 Task: Learn more about a recruiter lite.
Action: Mouse moved to (855, 124)
Screenshot: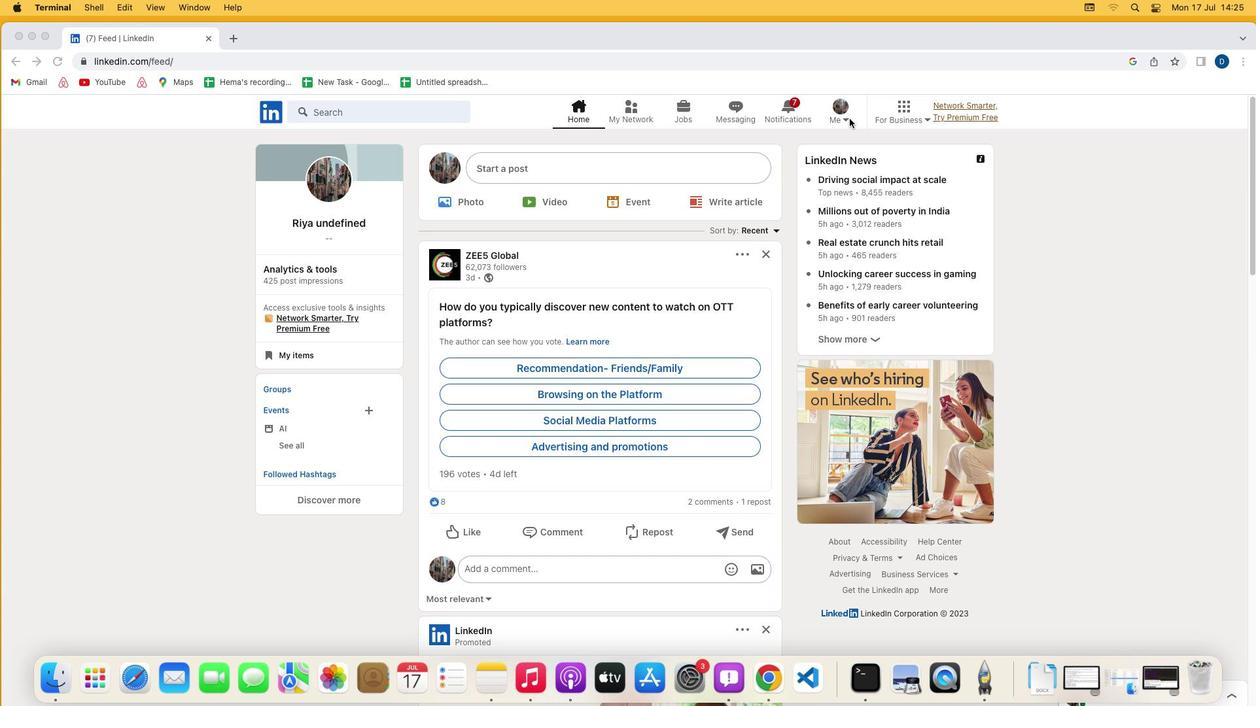 
Action: Mouse pressed left at (855, 124)
Screenshot: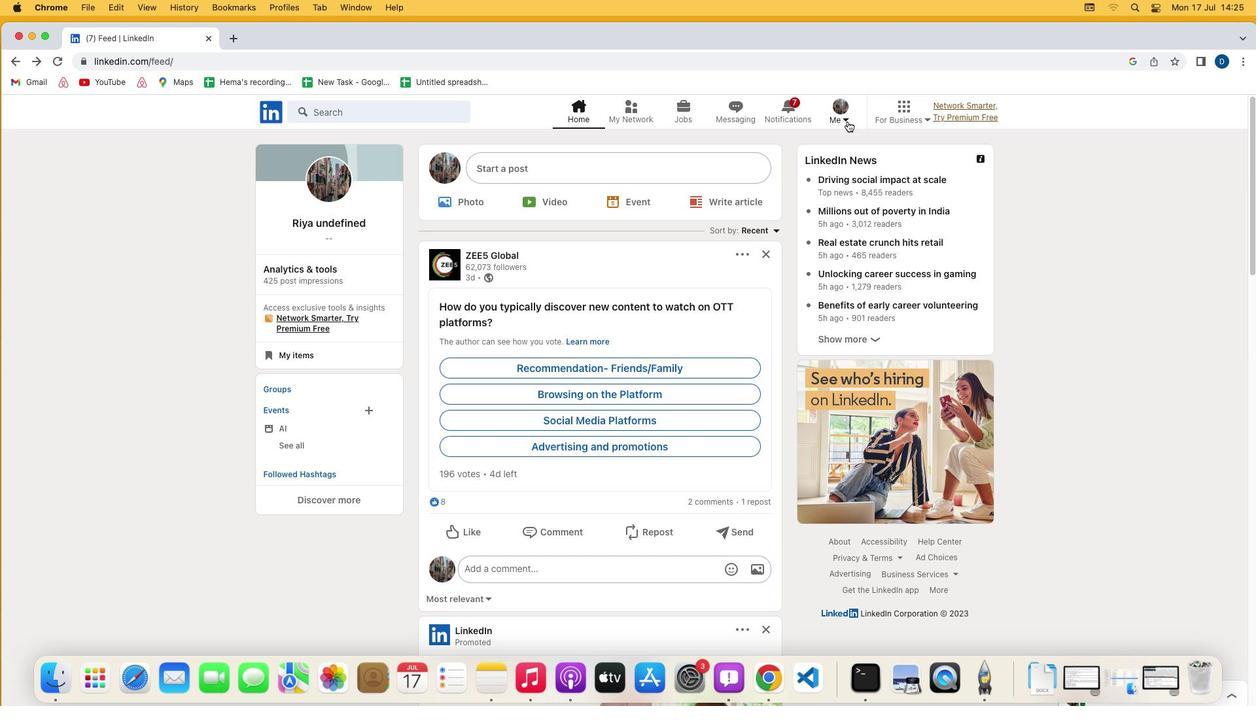
Action: Mouse moved to (852, 124)
Screenshot: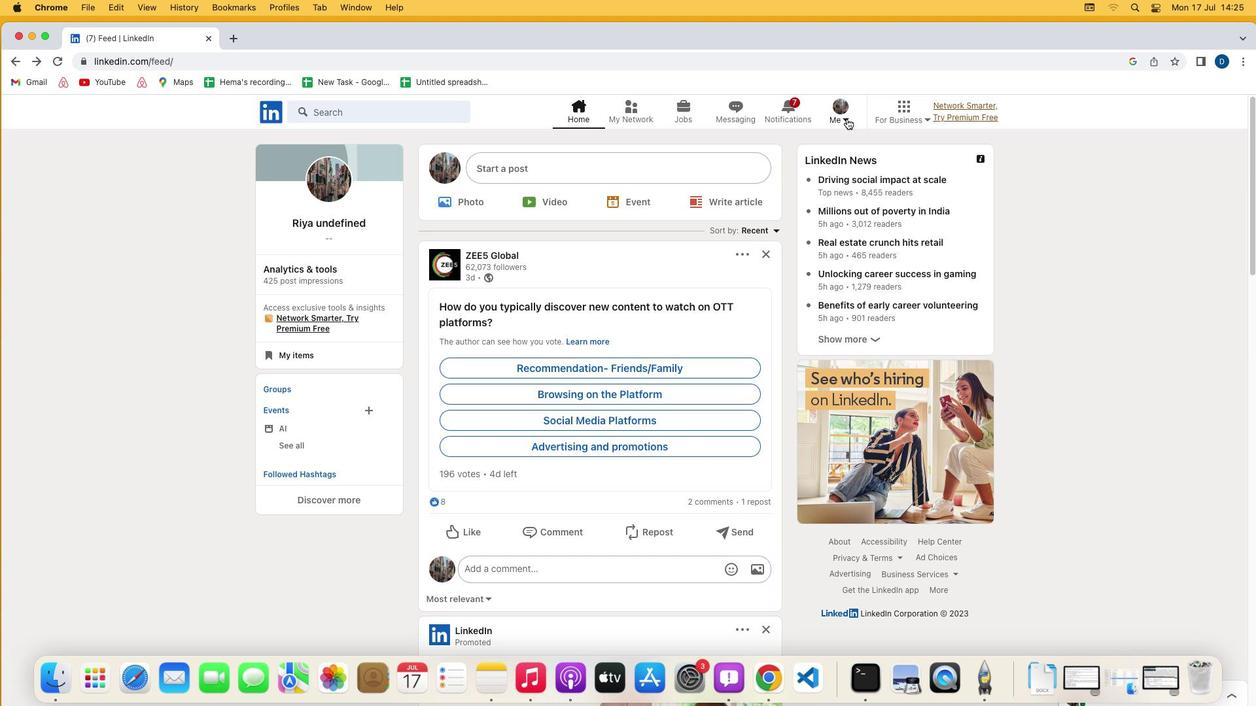 
Action: Mouse pressed left at (852, 124)
Screenshot: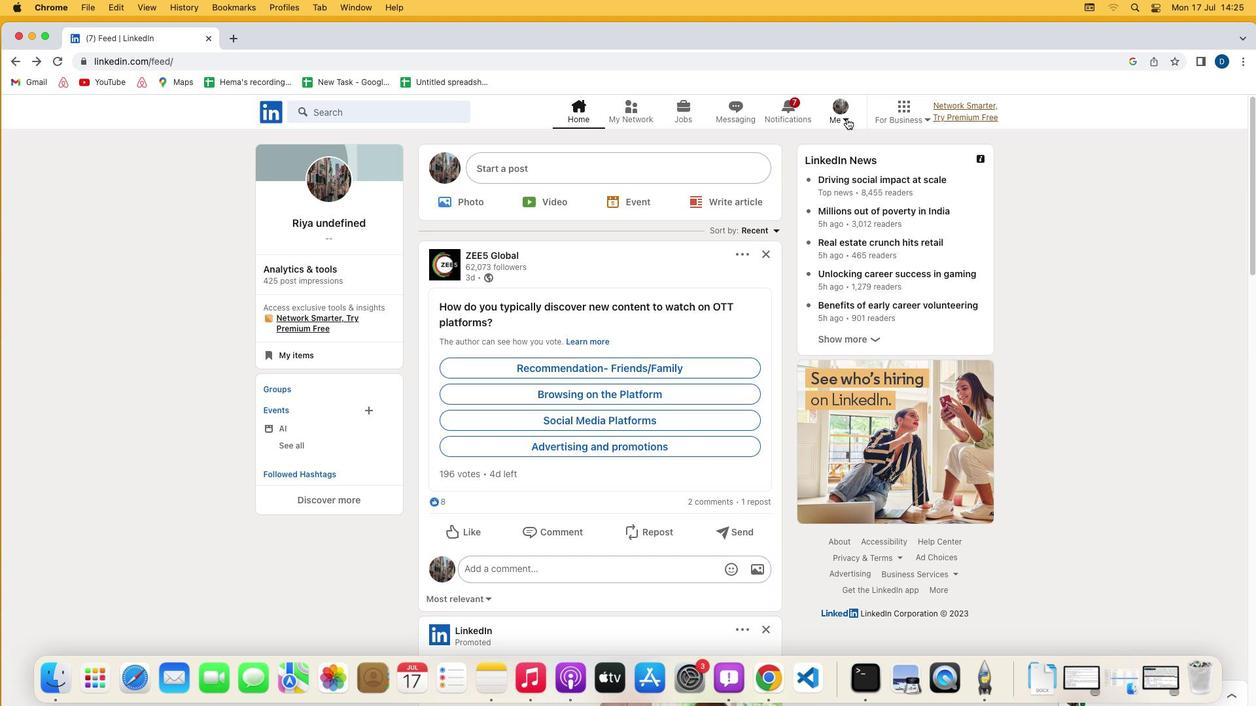 
Action: Mouse moved to (741, 263)
Screenshot: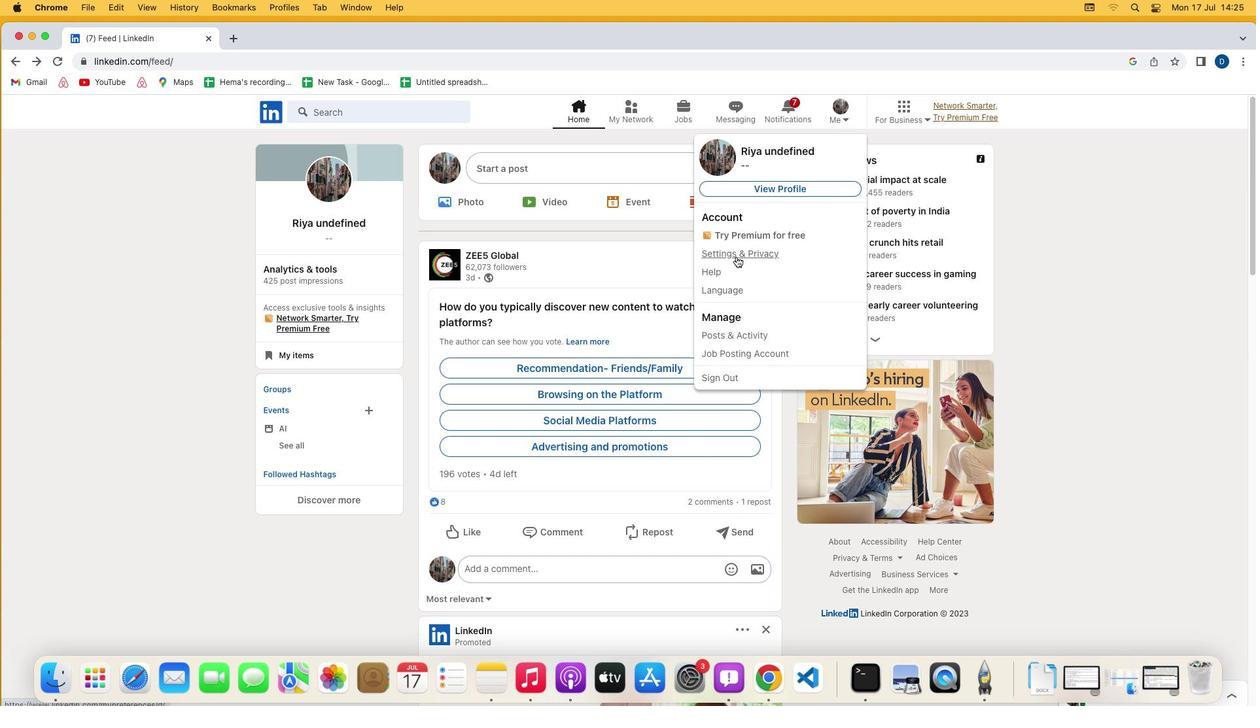 
Action: Mouse pressed left at (741, 263)
Screenshot: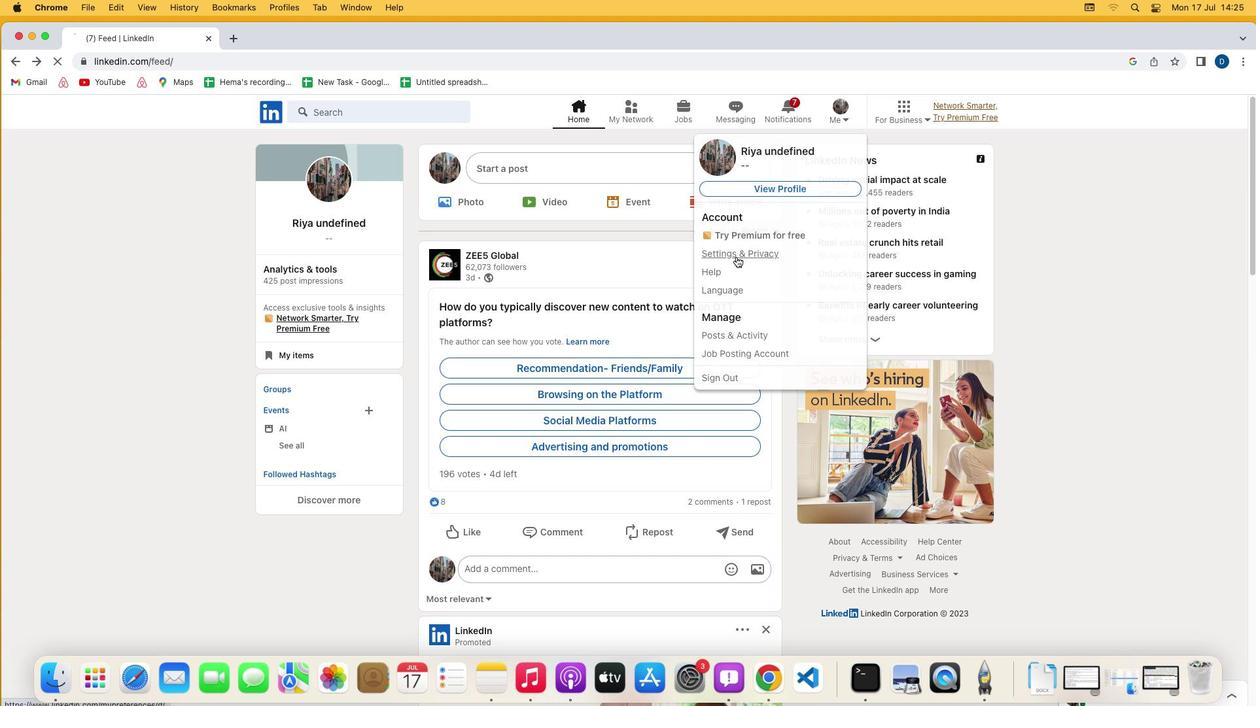 
Action: Mouse moved to (590, 351)
Screenshot: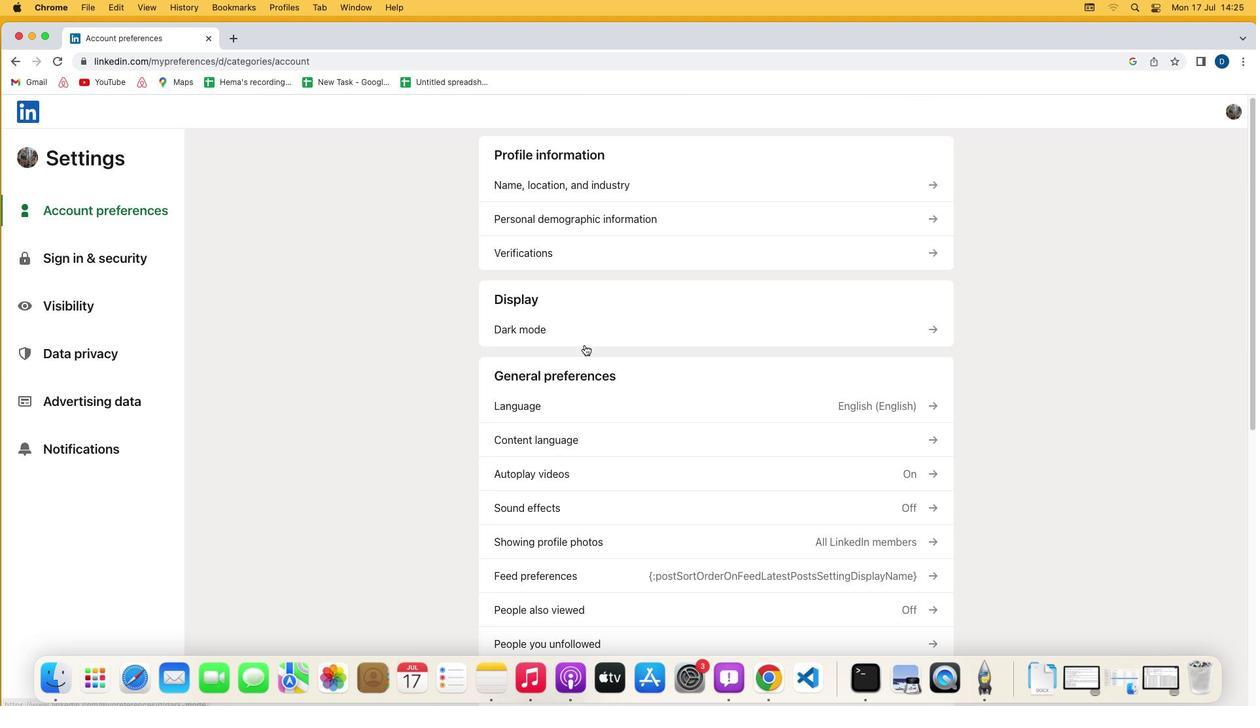 
Action: Mouse scrolled (590, 351) with delta (5, 5)
Screenshot: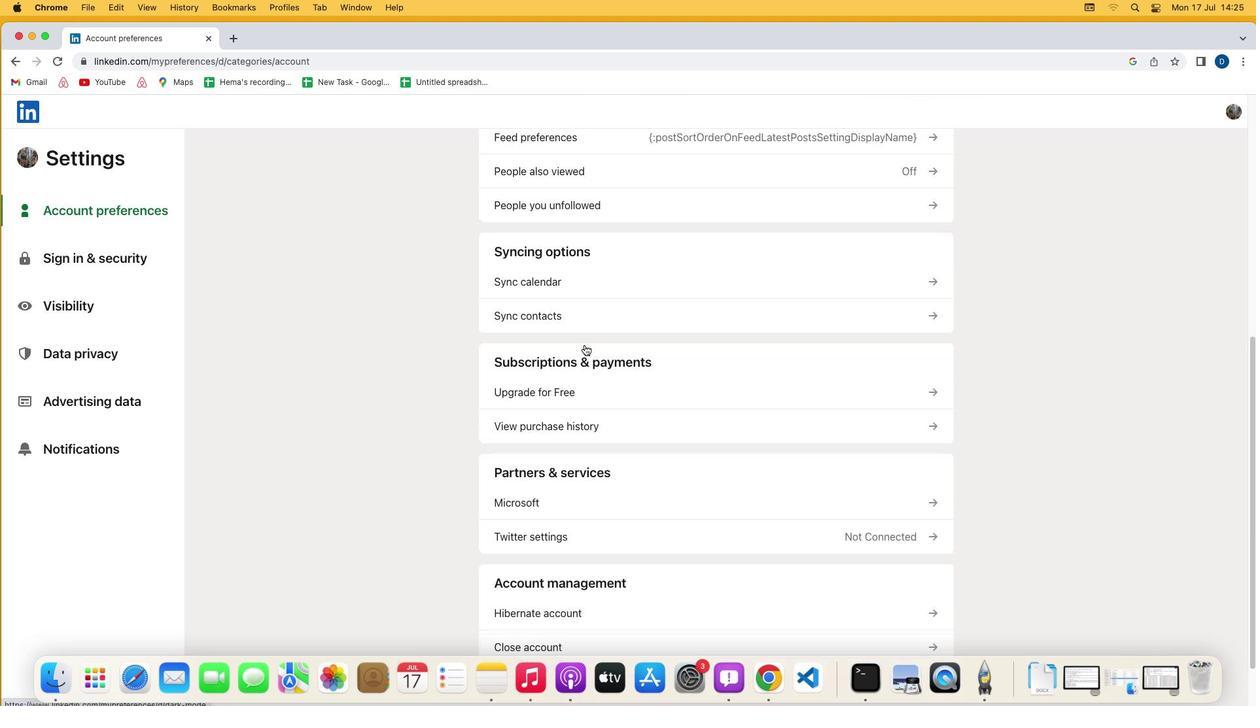 
Action: Mouse scrolled (590, 351) with delta (5, 5)
Screenshot: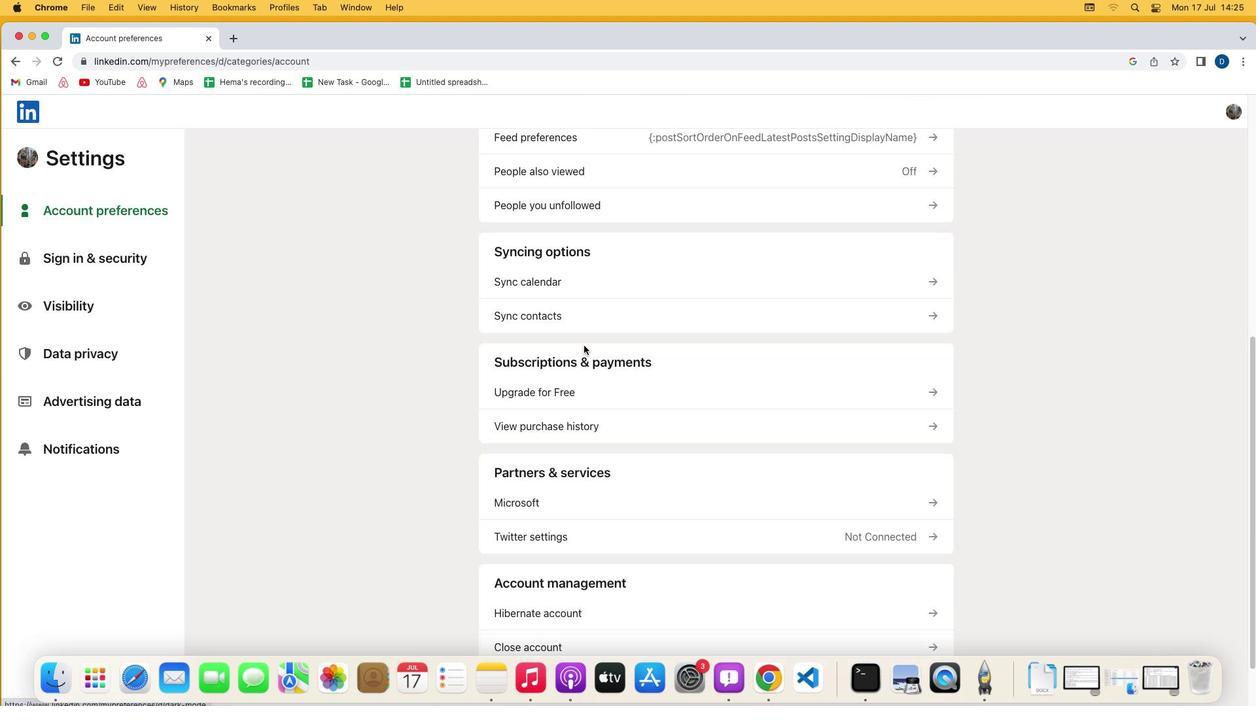 
Action: Mouse scrolled (590, 351) with delta (5, 3)
Screenshot: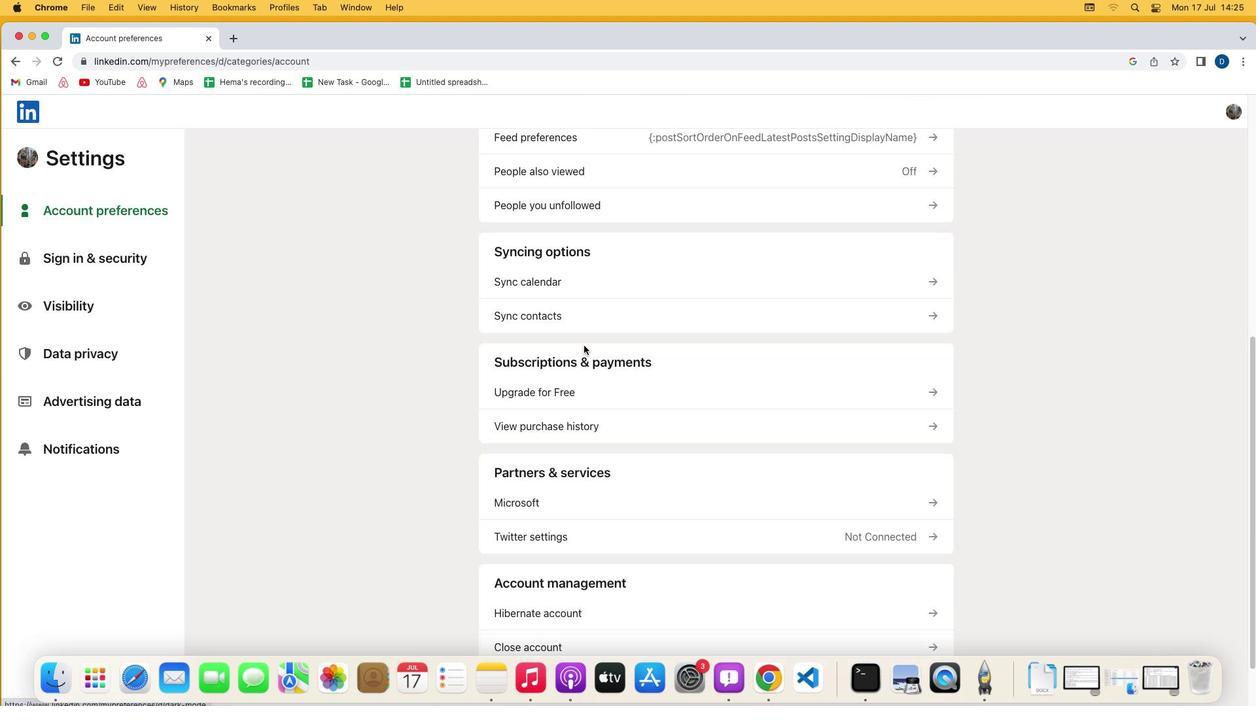 
Action: Mouse scrolled (590, 351) with delta (5, 2)
Screenshot: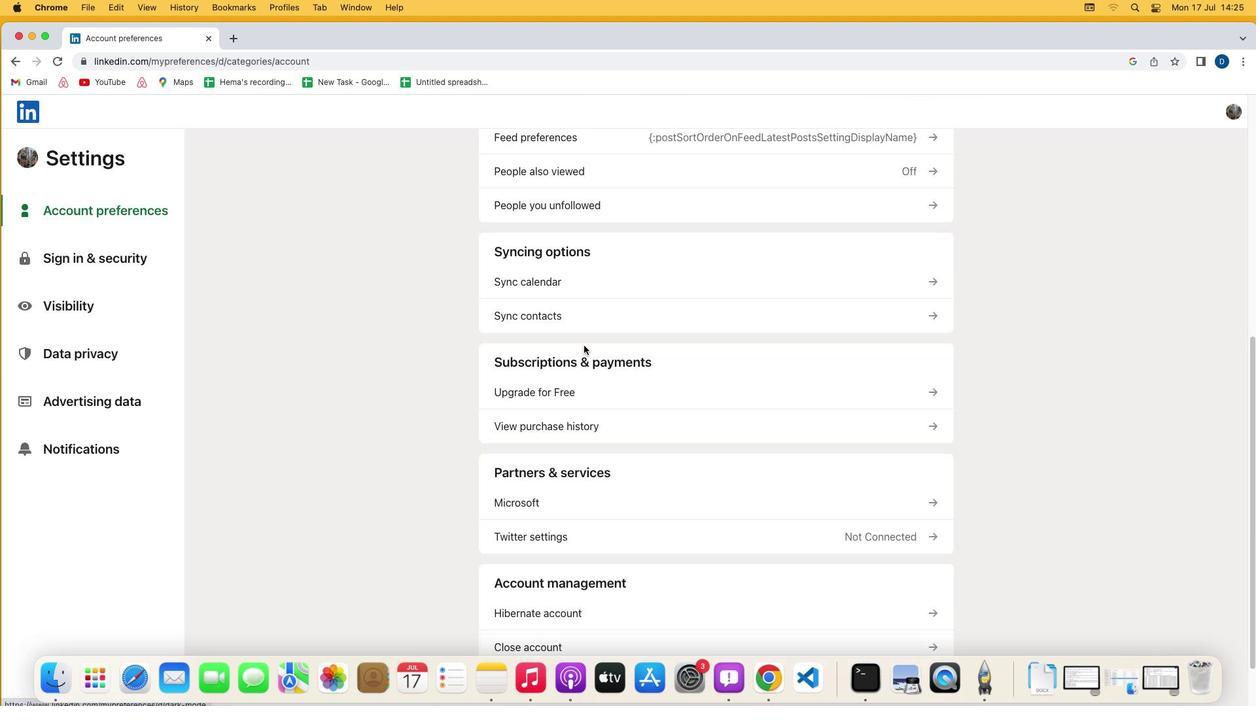 
Action: Mouse scrolled (590, 351) with delta (5, 1)
Screenshot: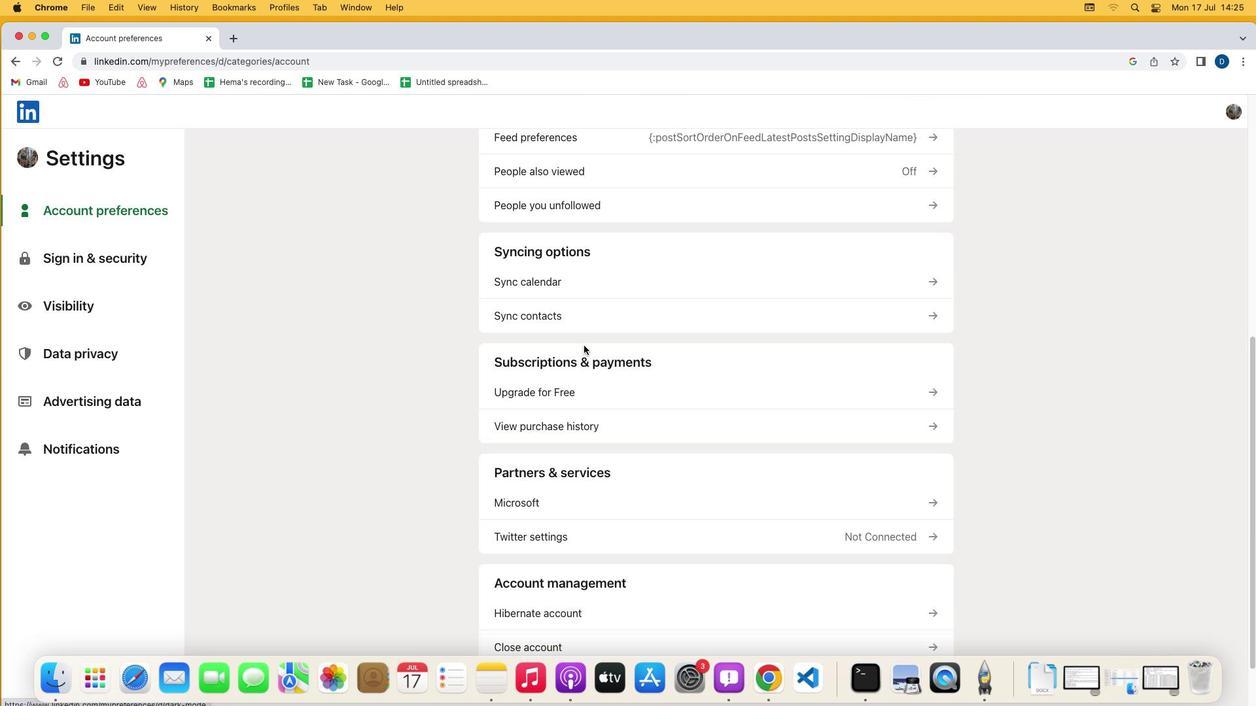 
Action: Mouse moved to (590, 351)
Screenshot: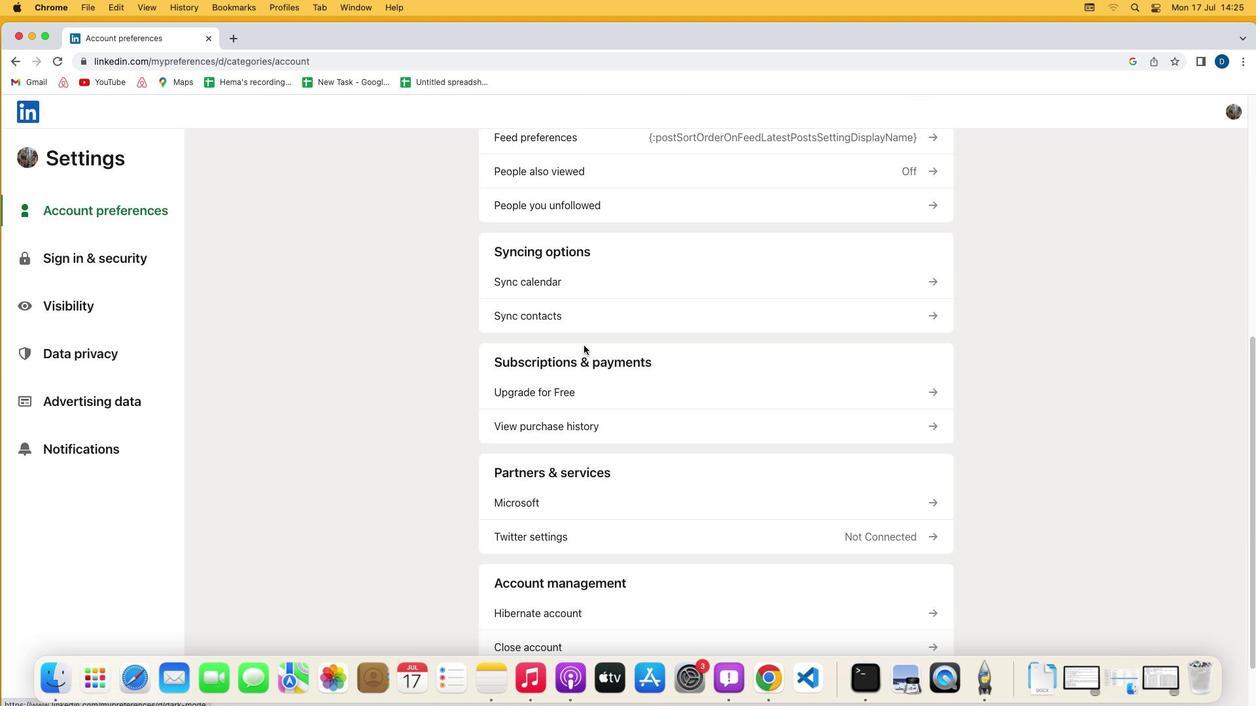 
Action: Mouse scrolled (590, 351) with delta (5, 5)
Screenshot: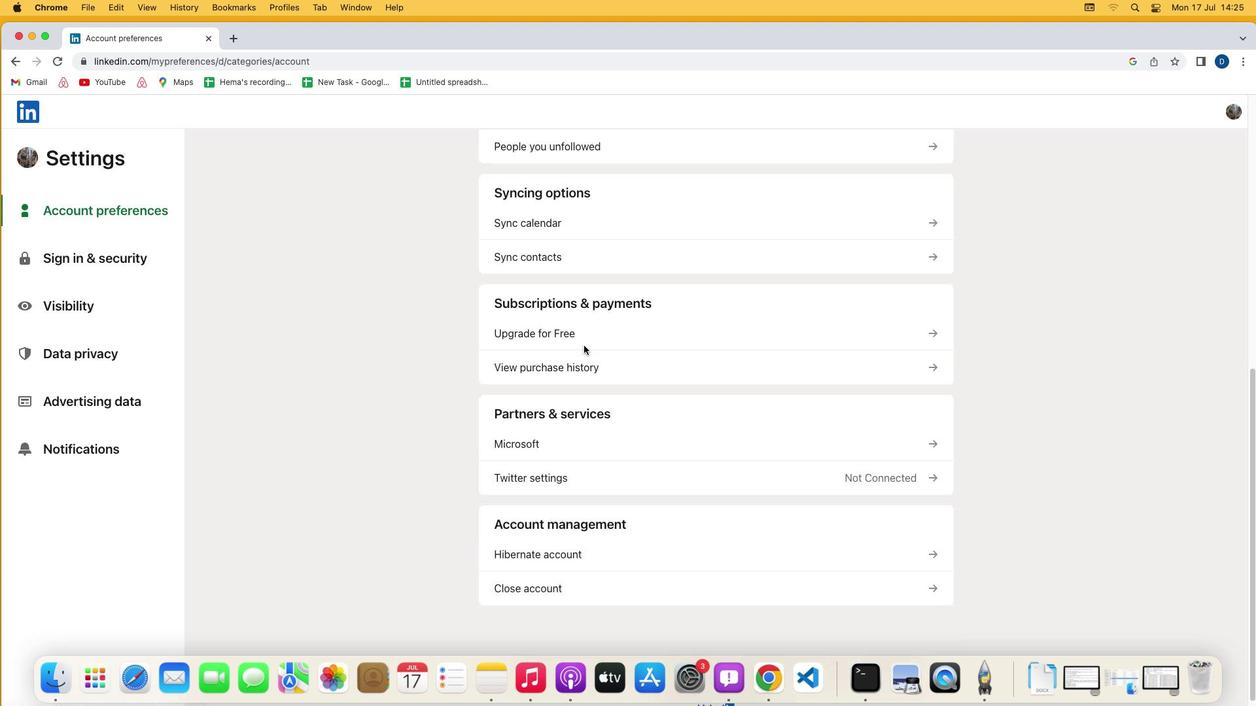 
Action: Mouse scrolled (590, 351) with delta (5, 5)
Screenshot: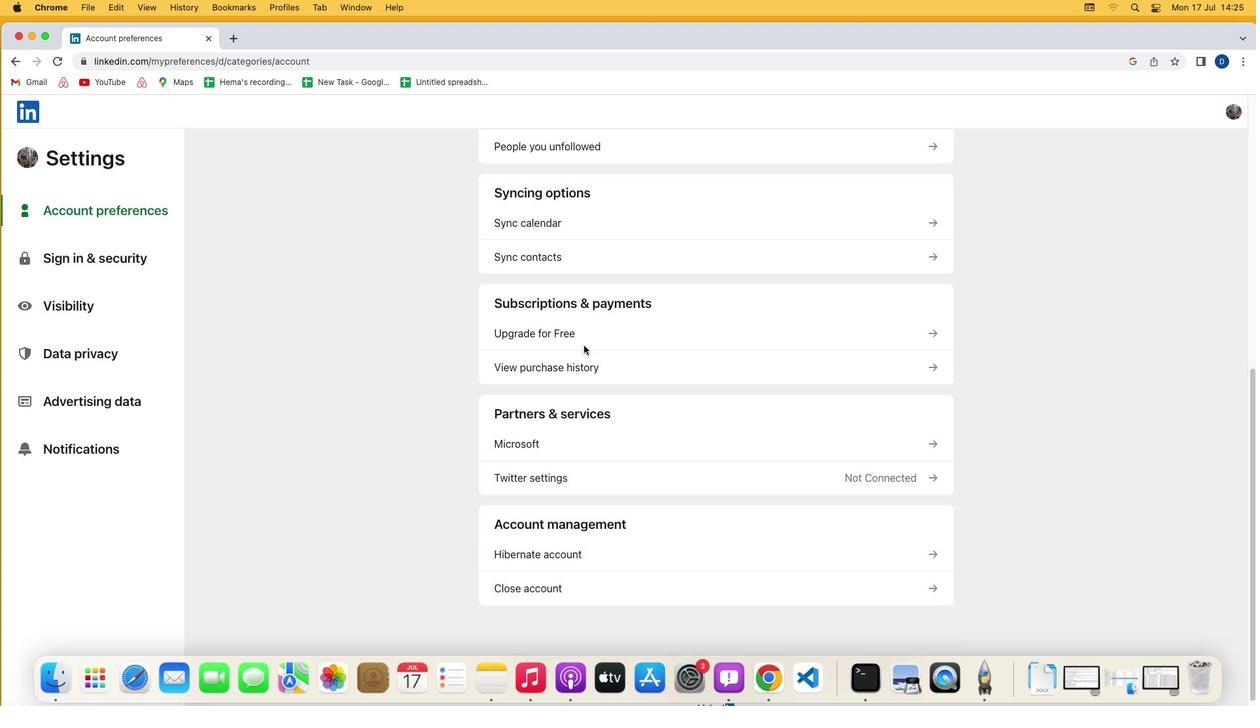 
Action: Mouse scrolled (590, 351) with delta (5, 3)
Screenshot: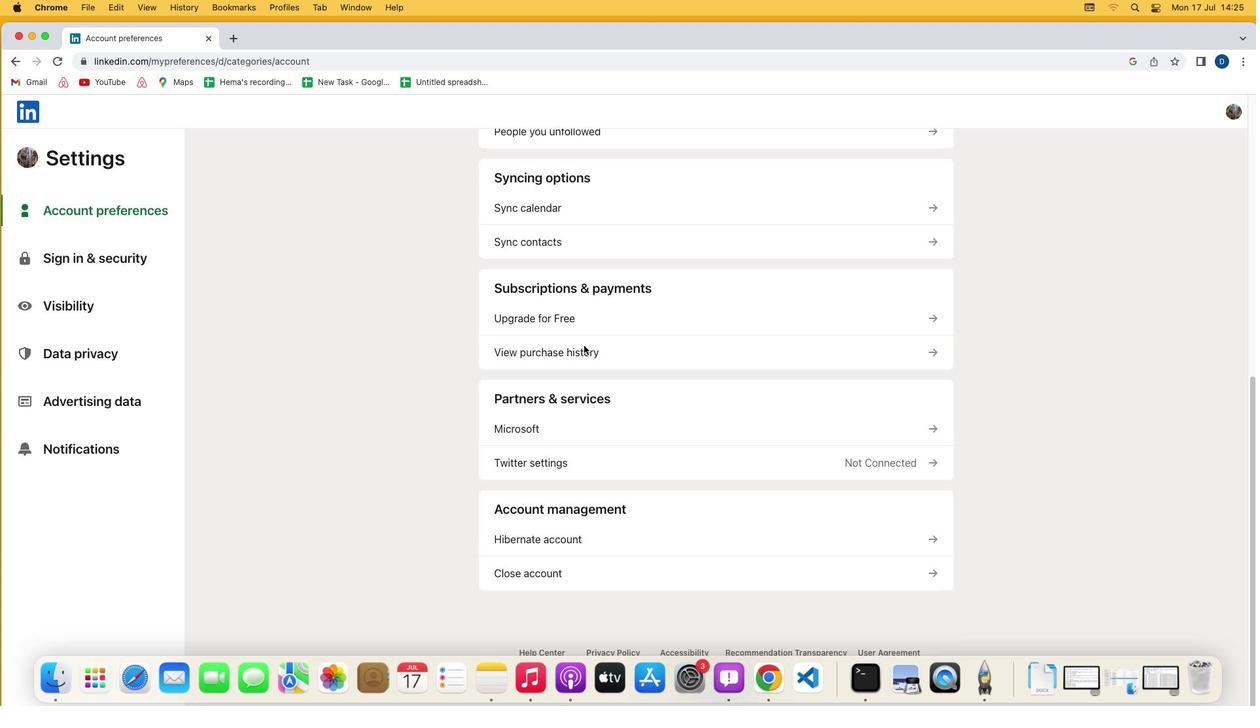 
Action: Mouse moved to (560, 327)
Screenshot: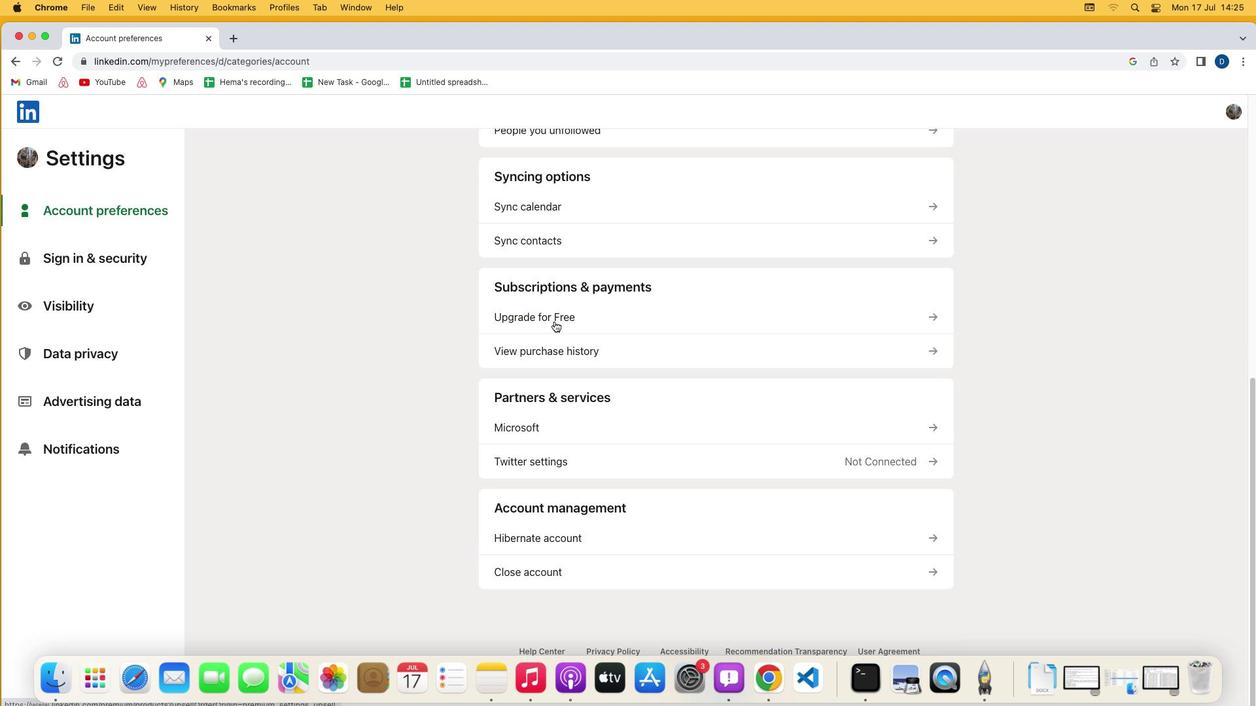 
Action: Mouse pressed left at (560, 327)
Screenshot: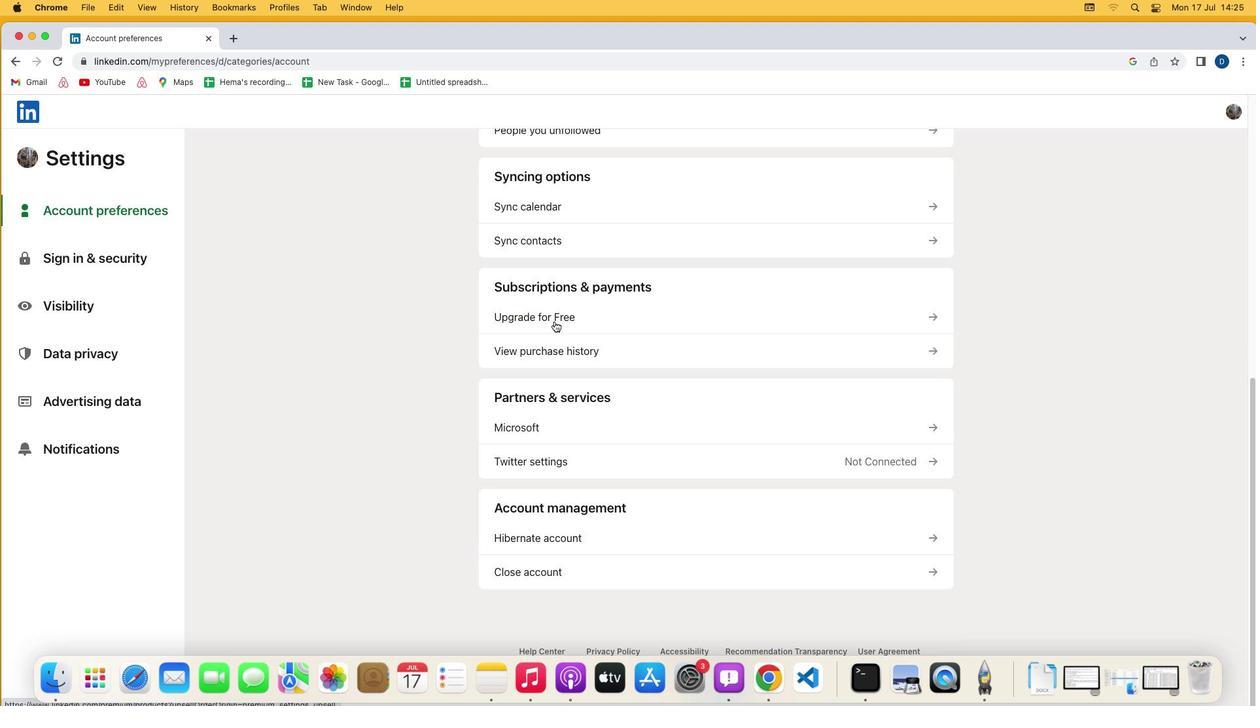 
Action: Mouse moved to (516, 399)
Screenshot: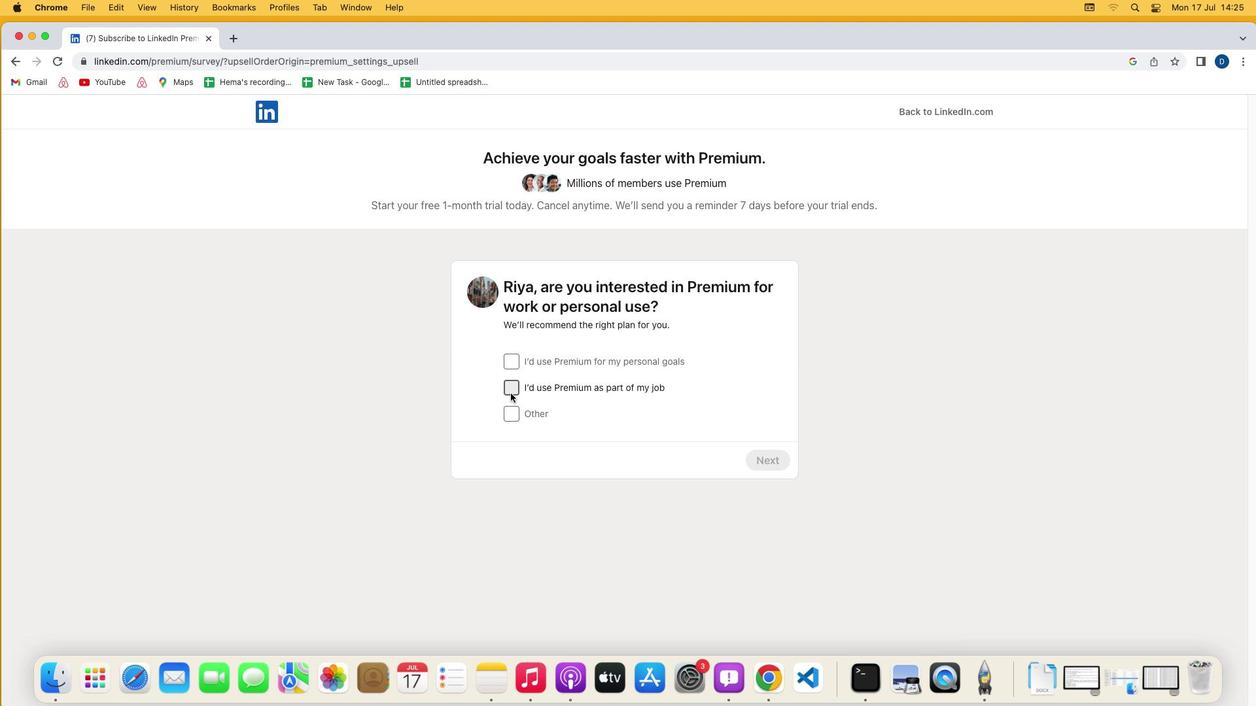 
Action: Mouse pressed left at (516, 399)
Screenshot: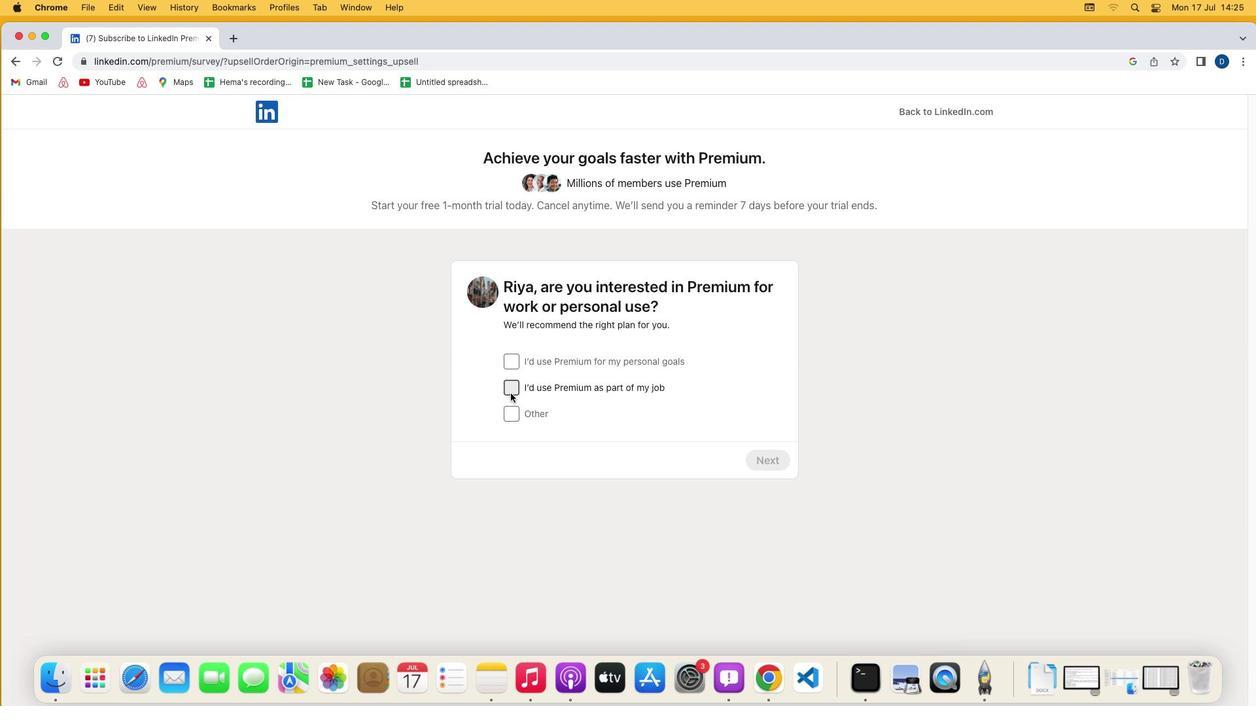 
Action: Mouse moved to (781, 468)
Screenshot: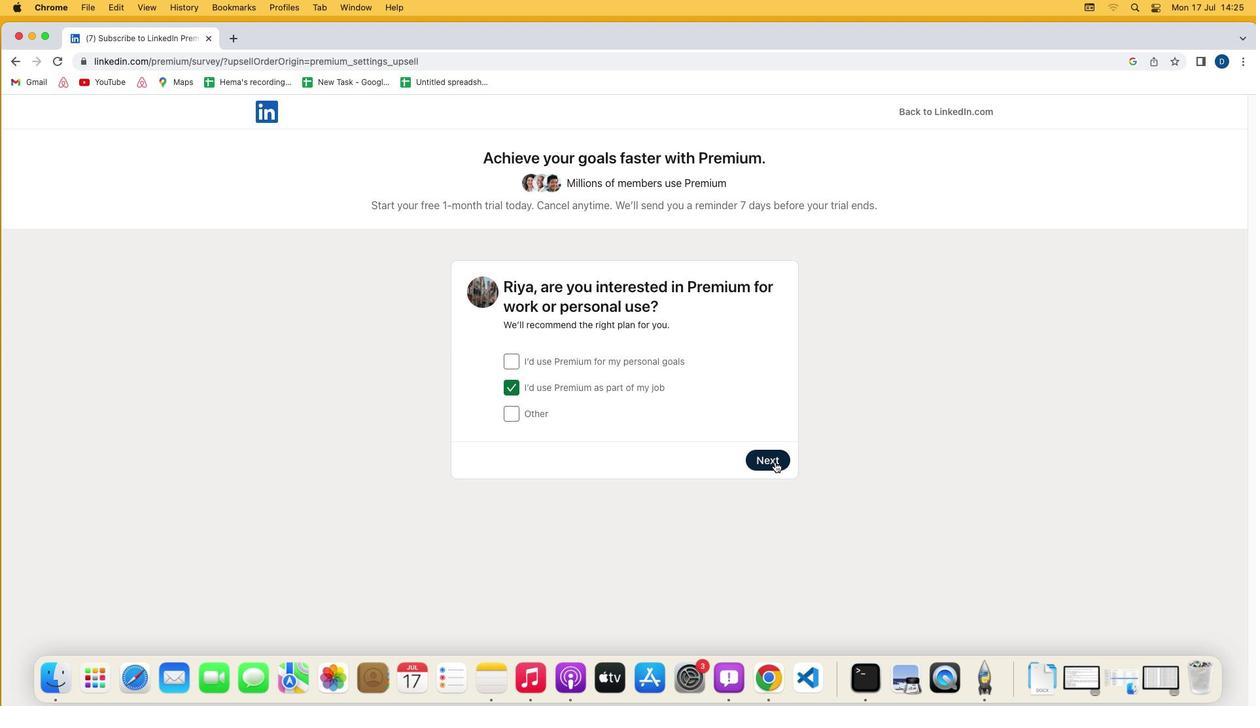 
Action: Mouse pressed left at (781, 468)
Screenshot: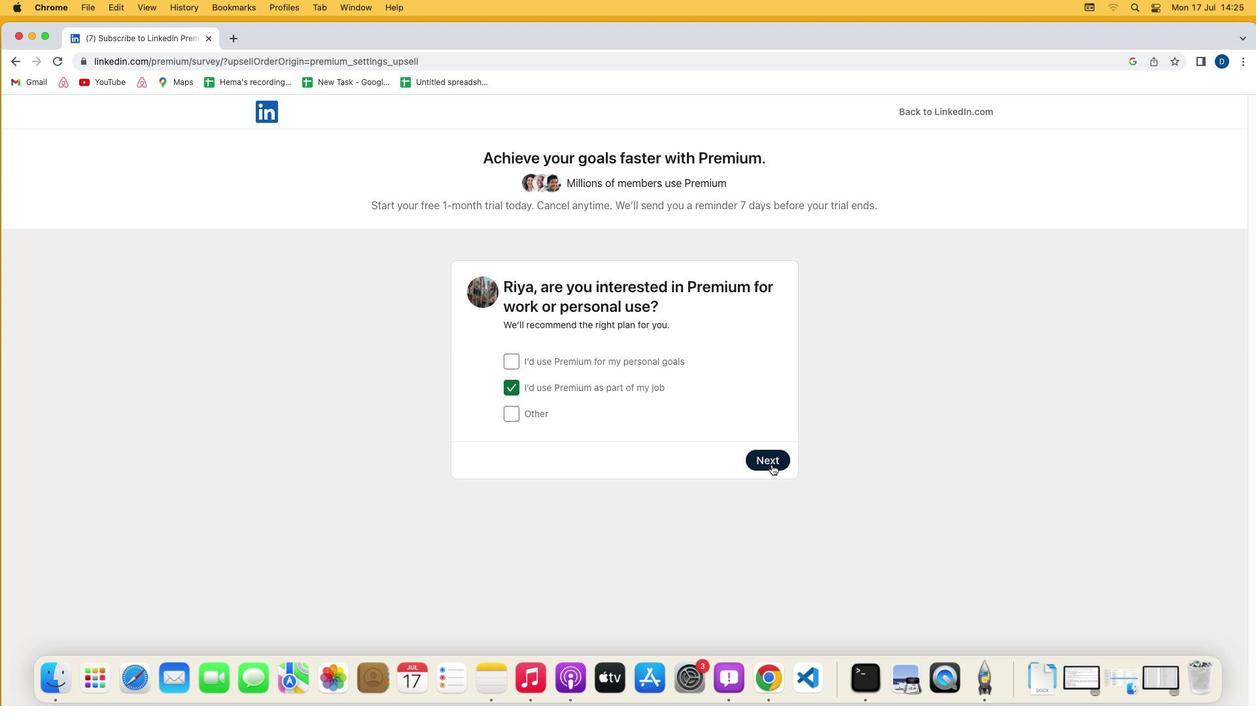 
Action: Mouse moved to (770, 541)
Screenshot: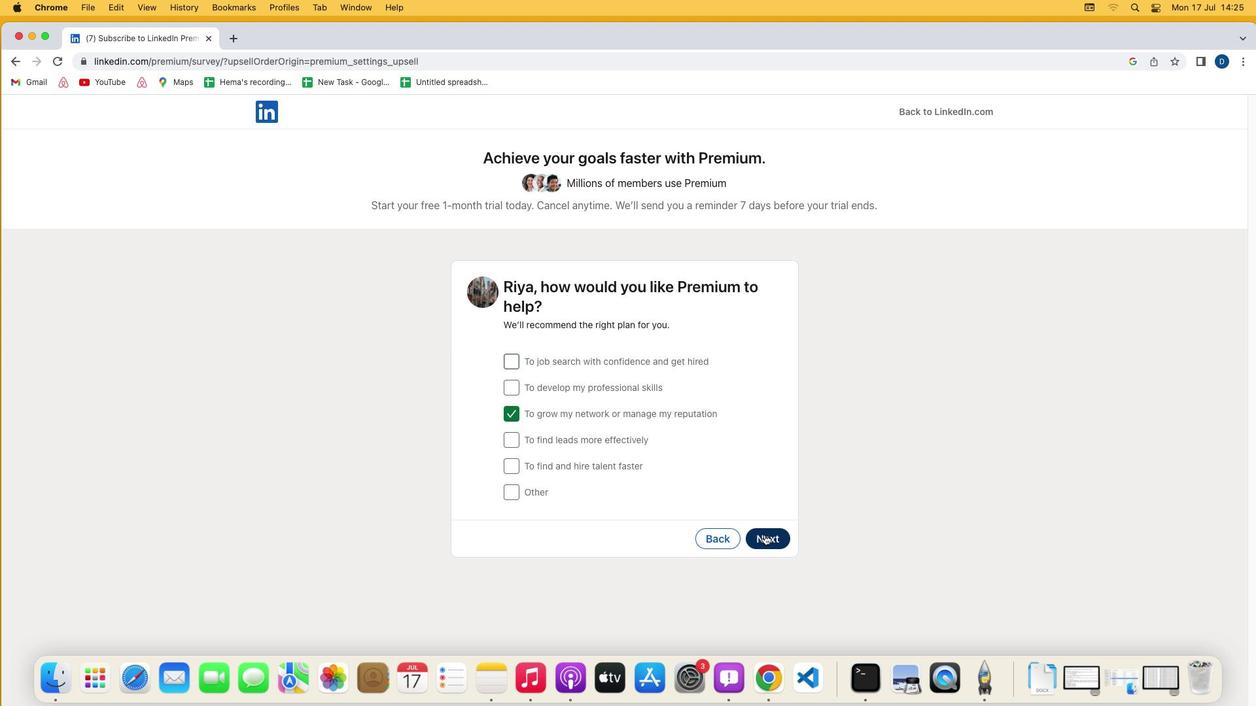 
Action: Mouse pressed left at (770, 541)
Screenshot: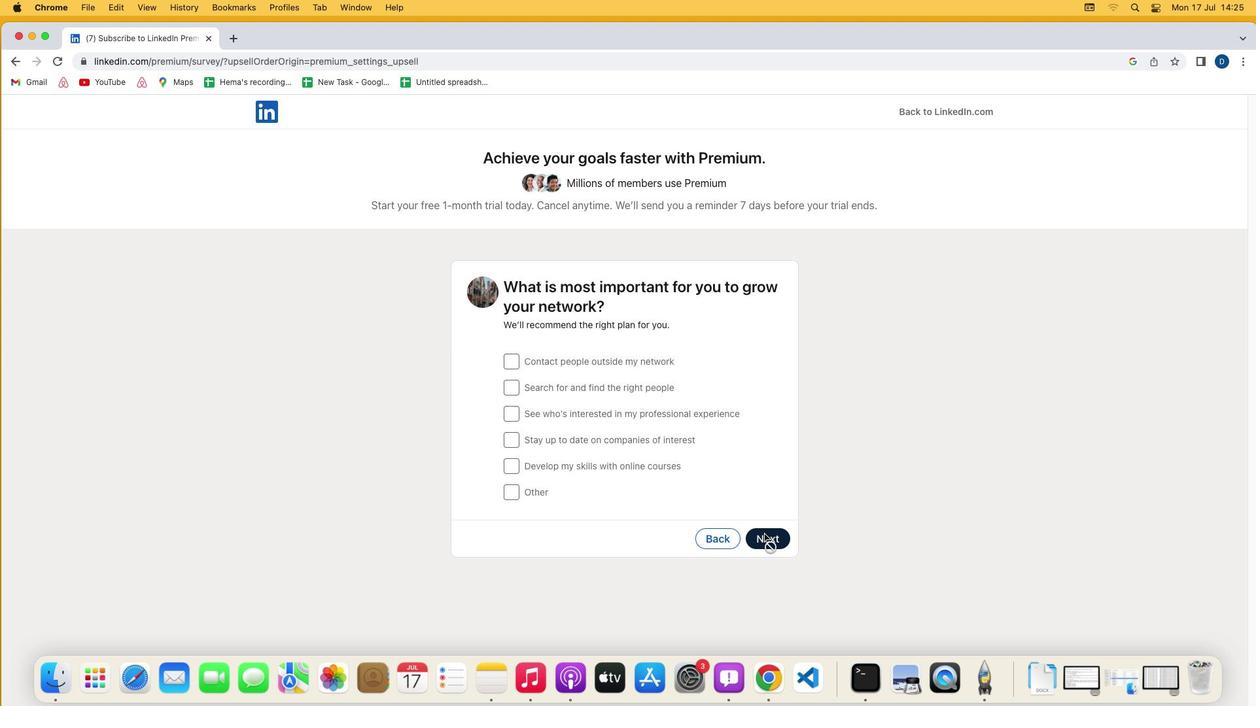 
Action: Mouse moved to (517, 426)
Screenshot: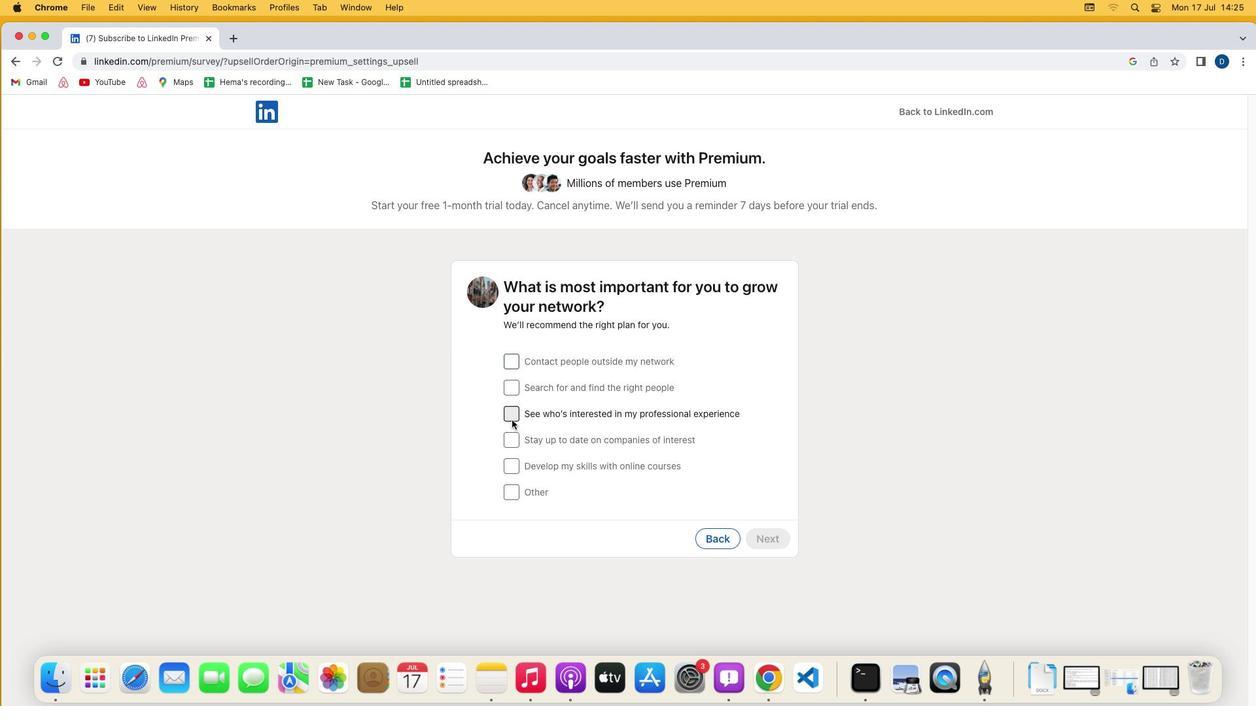 
Action: Mouse pressed left at (517, 426)
Screenshot: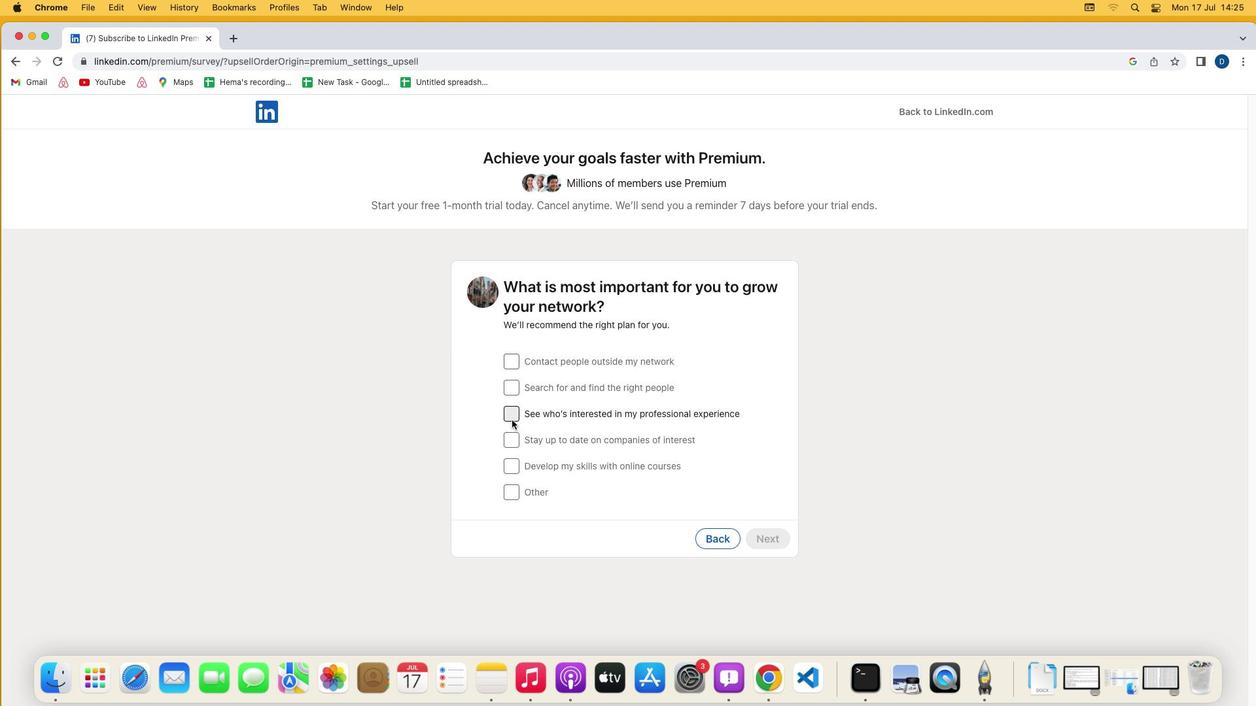 
Action: Mouse moved to (782, 546)
Screenshot: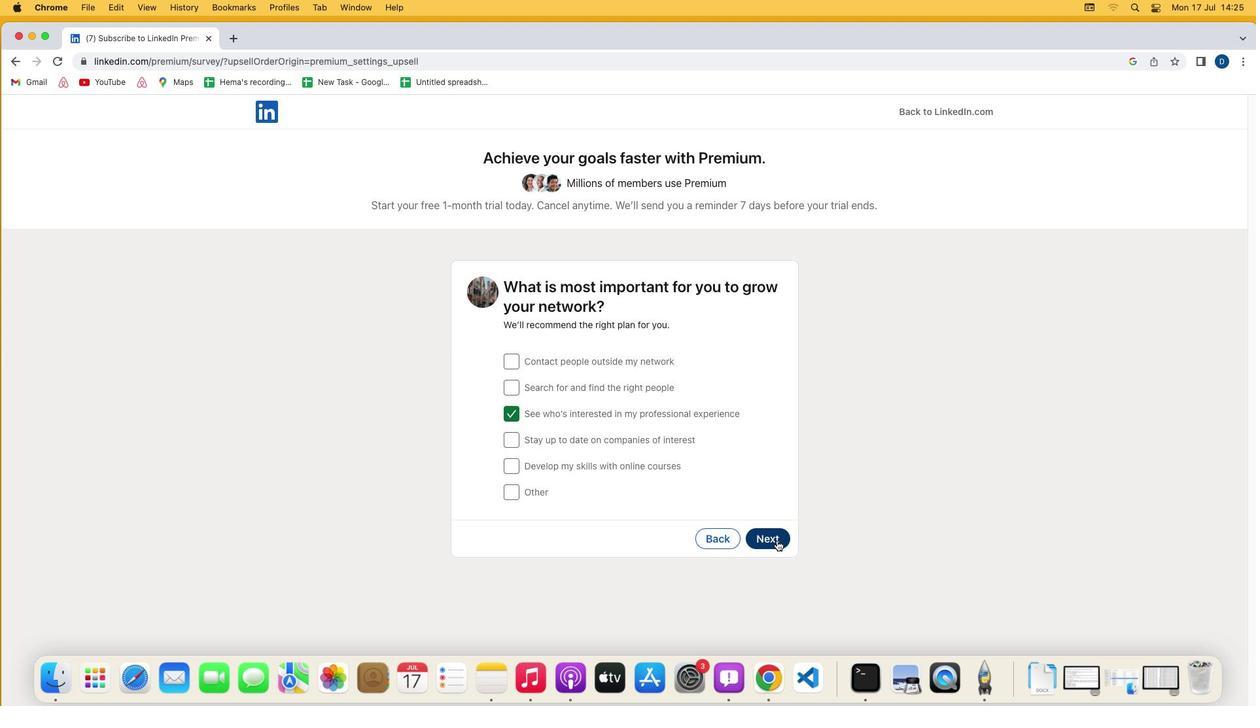 
Action: Mouse pressed left at (782, 546)
Screenshot: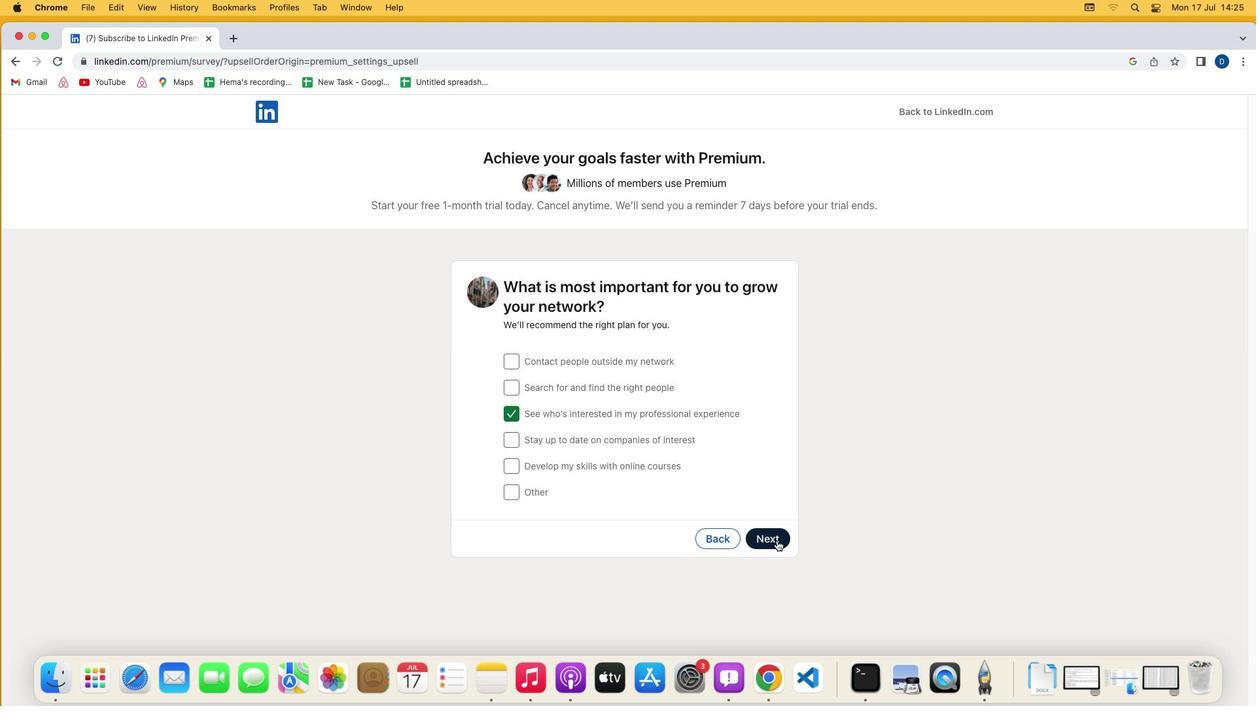 
Action: Mouse moved to (338, 645)
Screenshot: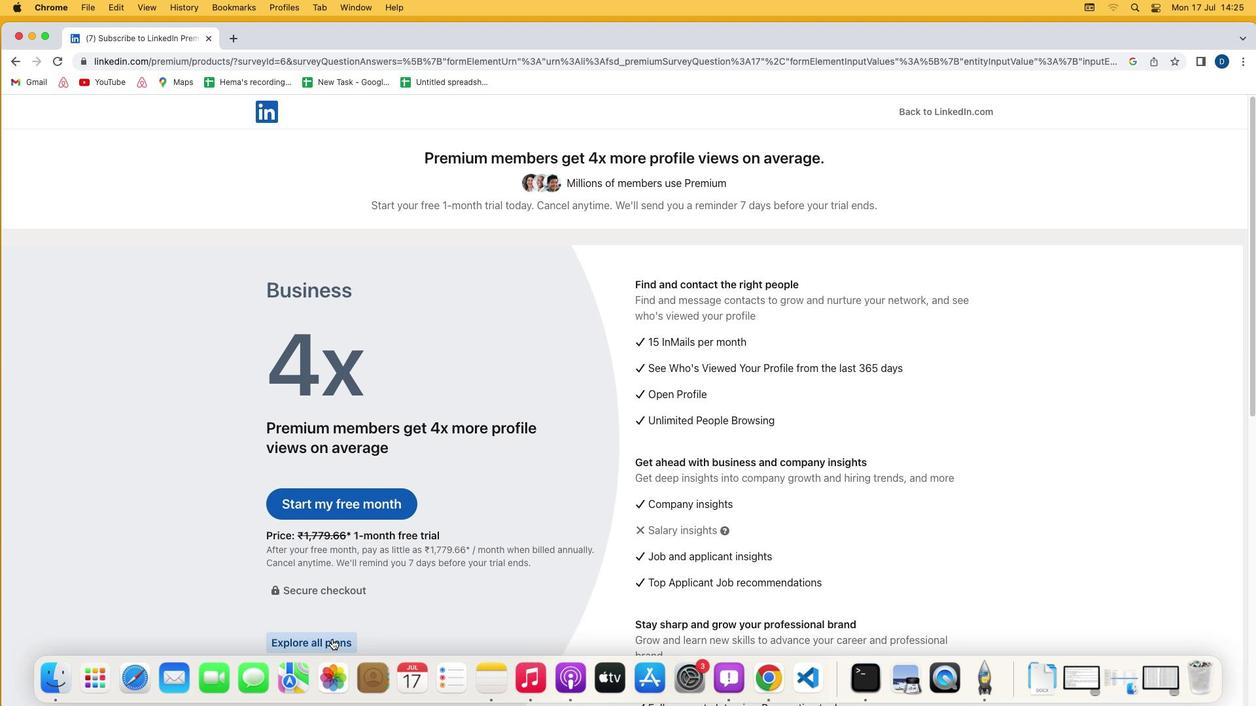 
Action: Mouse pressed left at (338, 645)
Screenshot: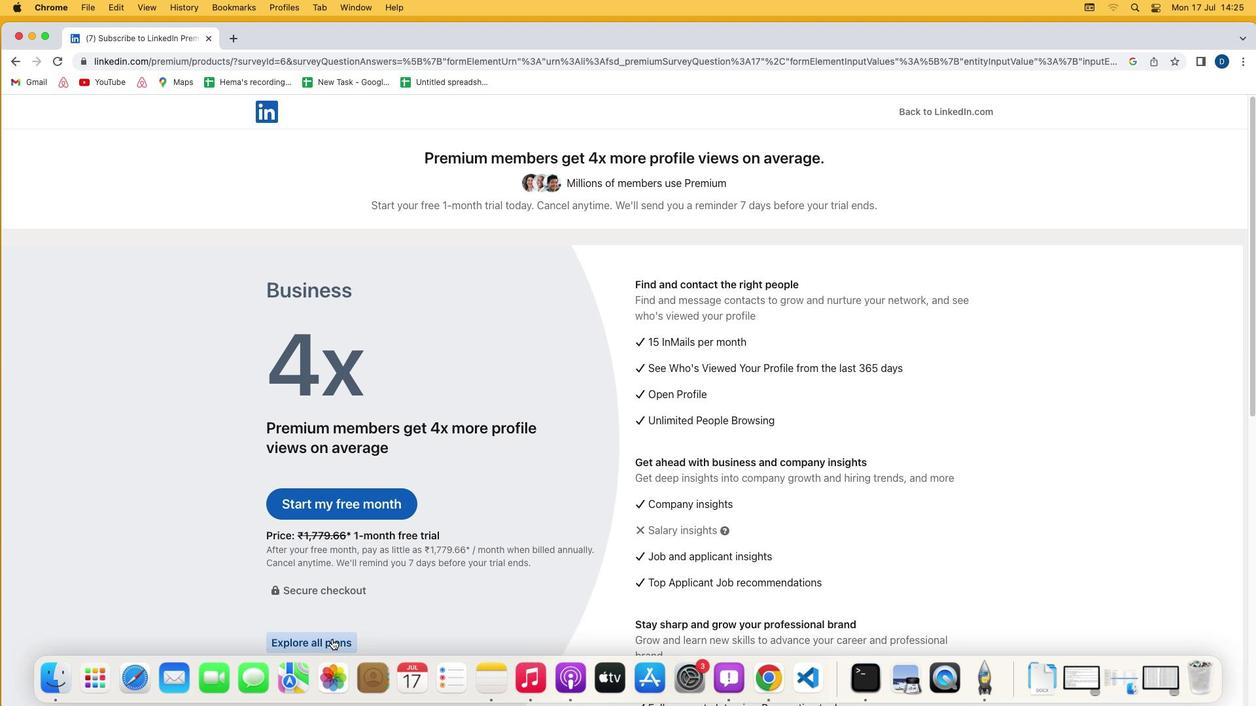 
Action: Mouse moved to (917, 557)
Screenshot: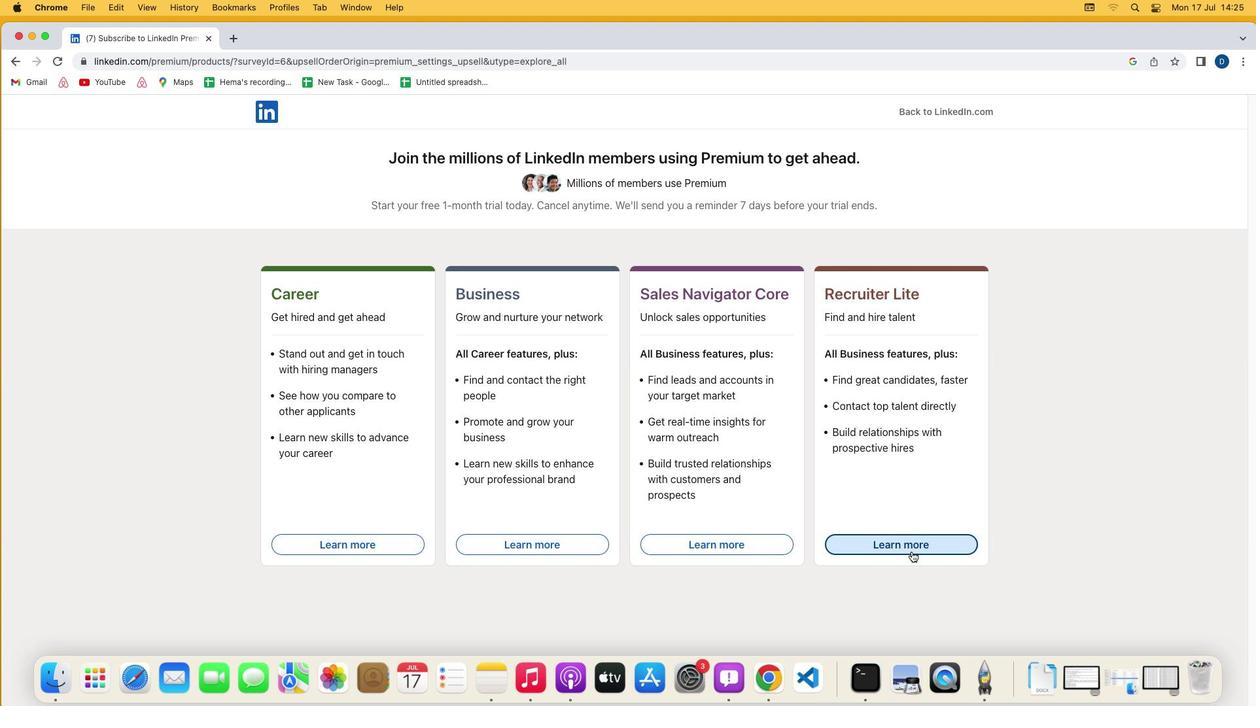 
Action: Mouse pressed left at (917, 557)
Screenshot: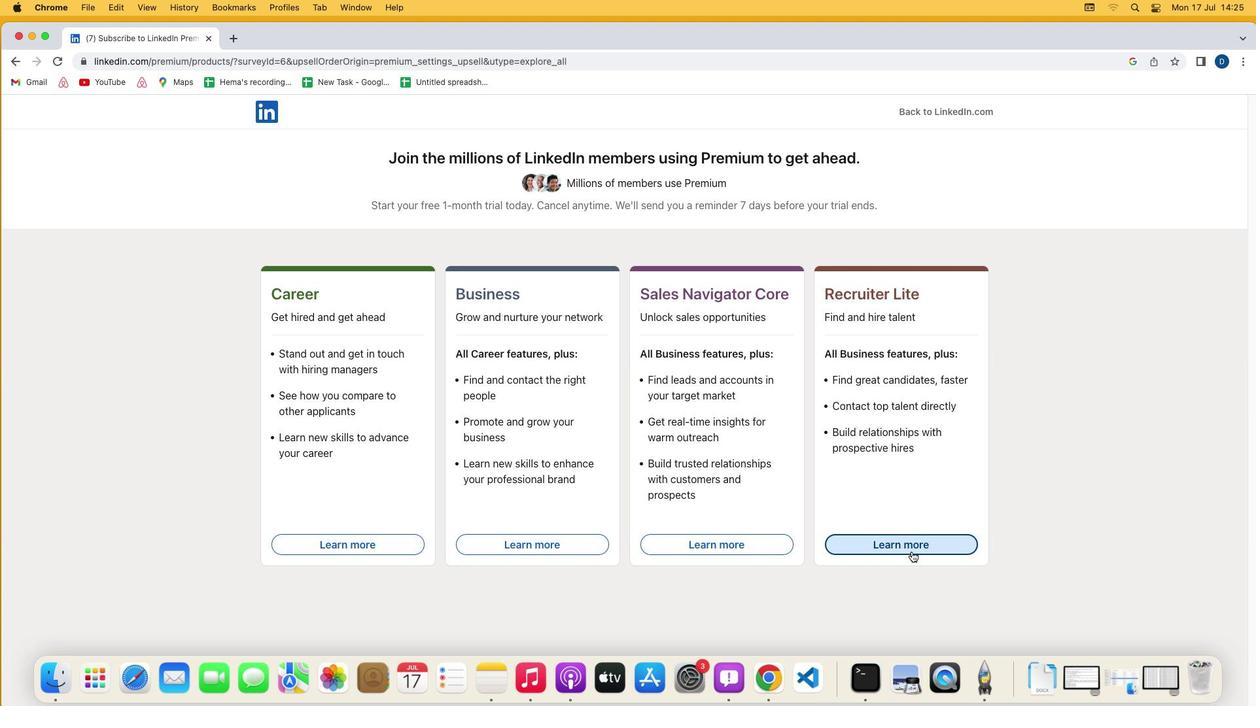 
